 Task: Create New Vendor with Vendor Name: ABC Imaging - Washington, Billing Address Line1: 20 Ramblewood Ave., Billing Address Line2: Sacramento, Billing Address Line3: NY 10977
Action: Mouse moved to (145, 26)
Screenshot: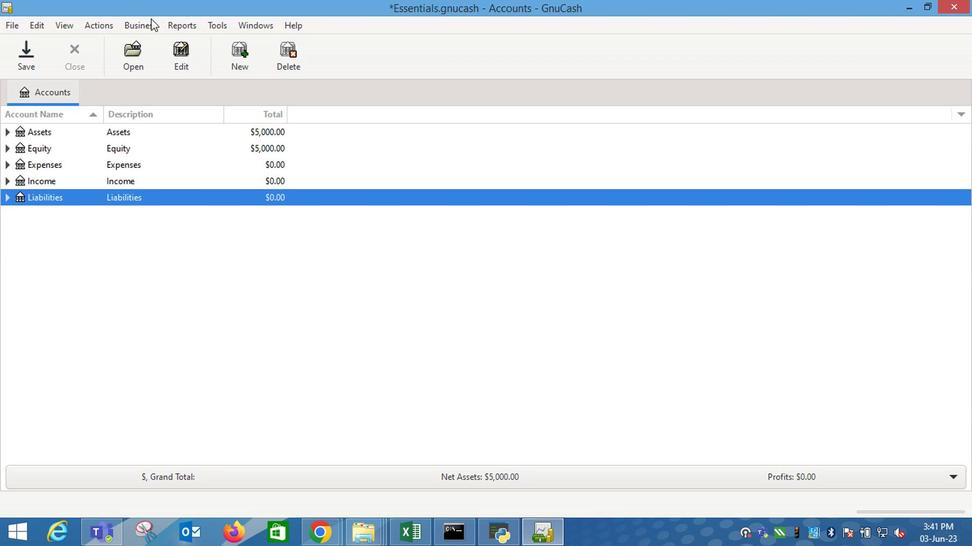 
Action: Mouse pressed left at (145, 26)
Screenshot: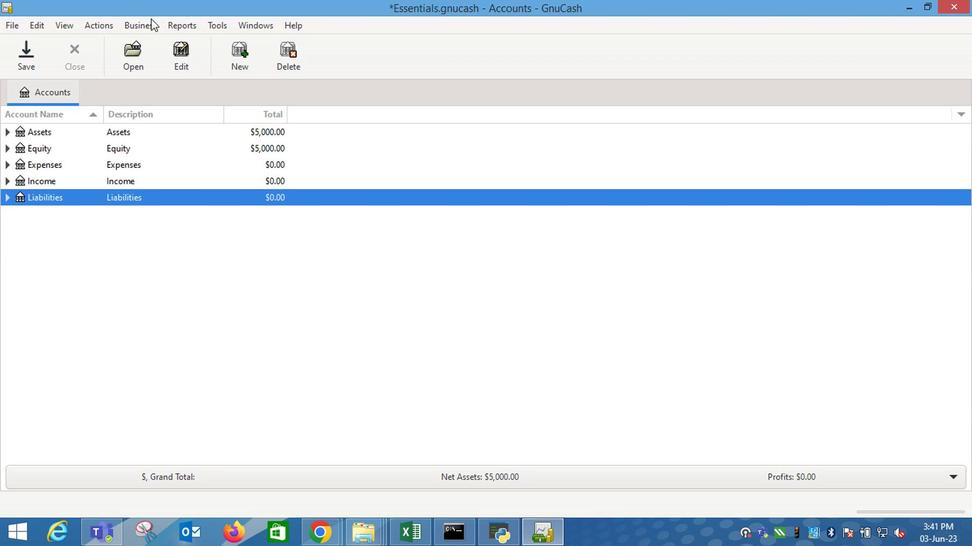 
Action: Mouse moved to (296, 89)
Screenshot: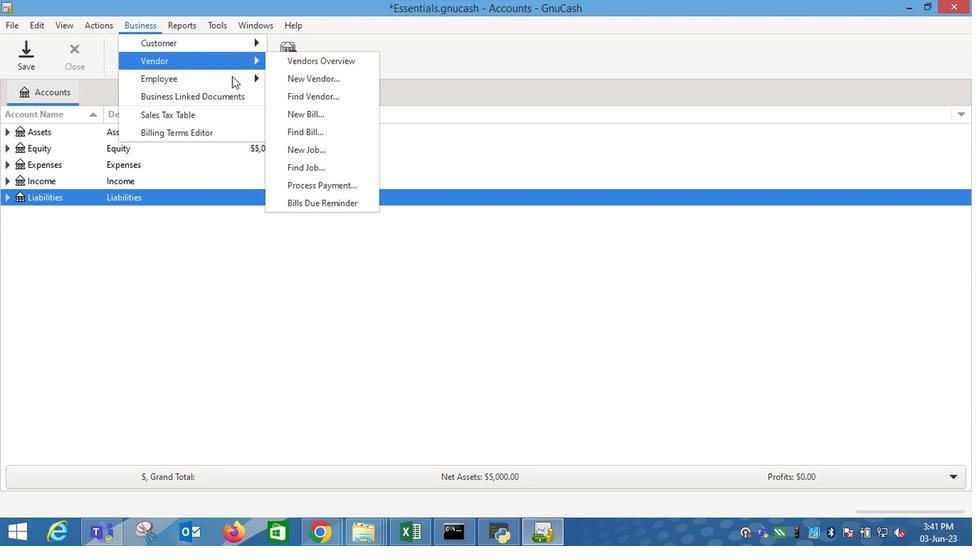 
Action: Mouse pressed left at (296, 89)
Screenshot: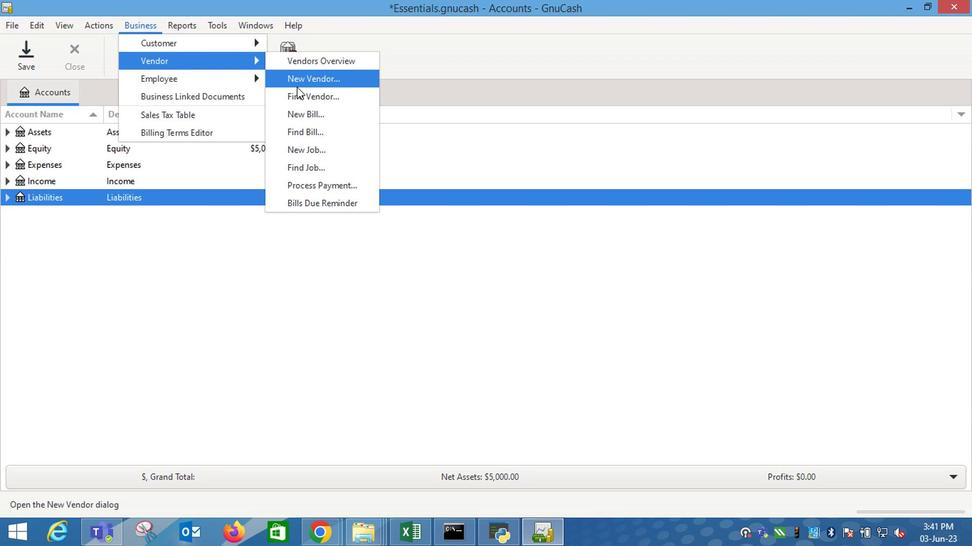
Action: Mouse moved to (745, 212)
Screenshot: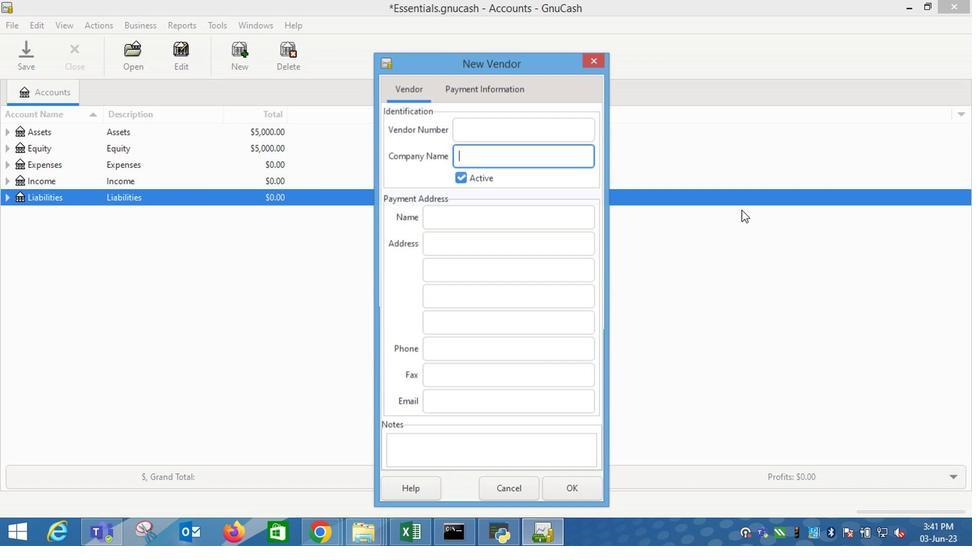 
Action: Key pressed <Key.shift_r>ABC<Key.space><Key.shift_r>Imaging<Key.space><Key.shift_r>Wa<Key.backspace><Key.backspace>-<Key.space><Key.shift_r>Washington<Key.tab><Key.tab><Key.tab>20<Key.space><Key.shift_r>Ramblewood<Key.space><Key.shift_r>Ave.<Key.tab><Key.shift_r>Sacramento<Key.tab><Key.shift_r>NY<Key.space>10977
Screenshot: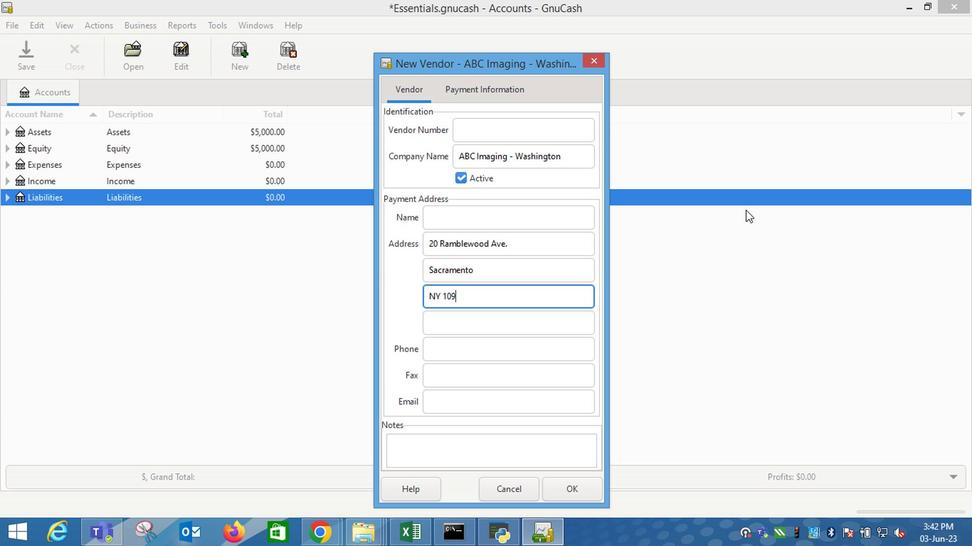 
Action: Mouse moved to (480, 96)
Screenshot: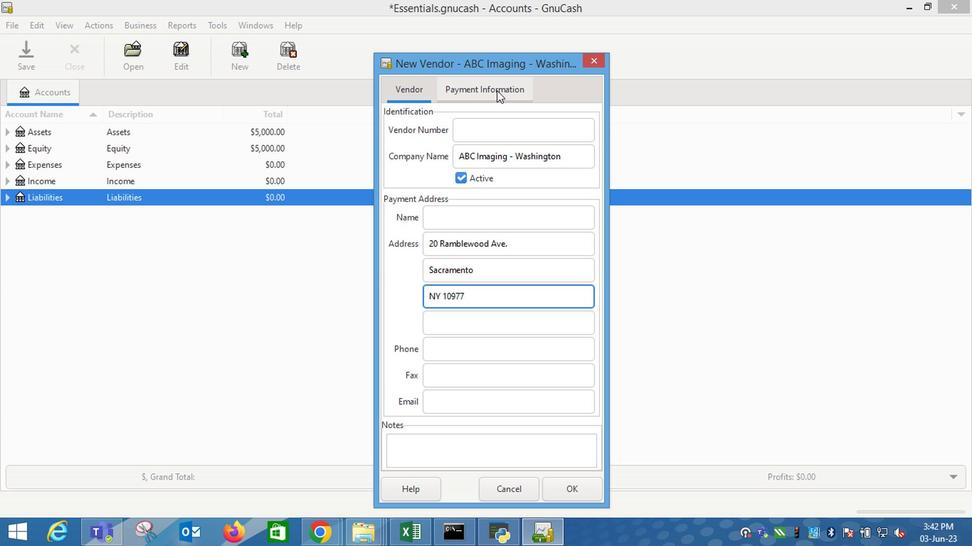 
Action: Mouse pressed left at (480, 96)
Screenshot: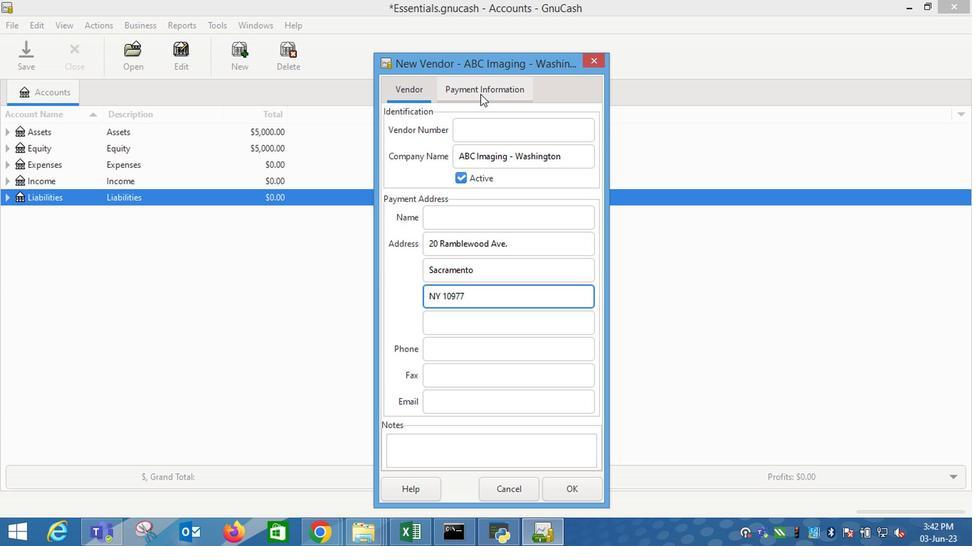 
Action: Mouse moved to (582, 488)
Screenshot: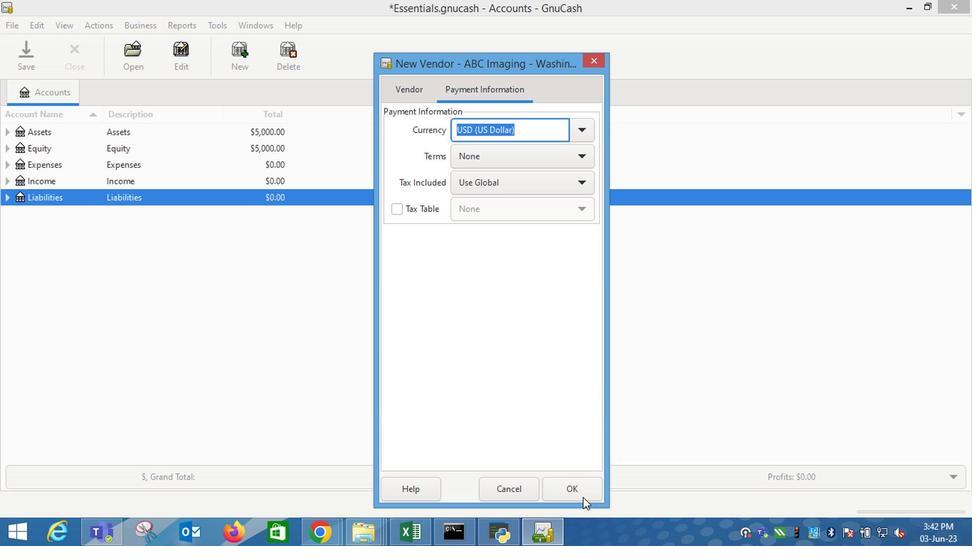 
Action: Mouse pressed left at (582, 488)
Screenshot: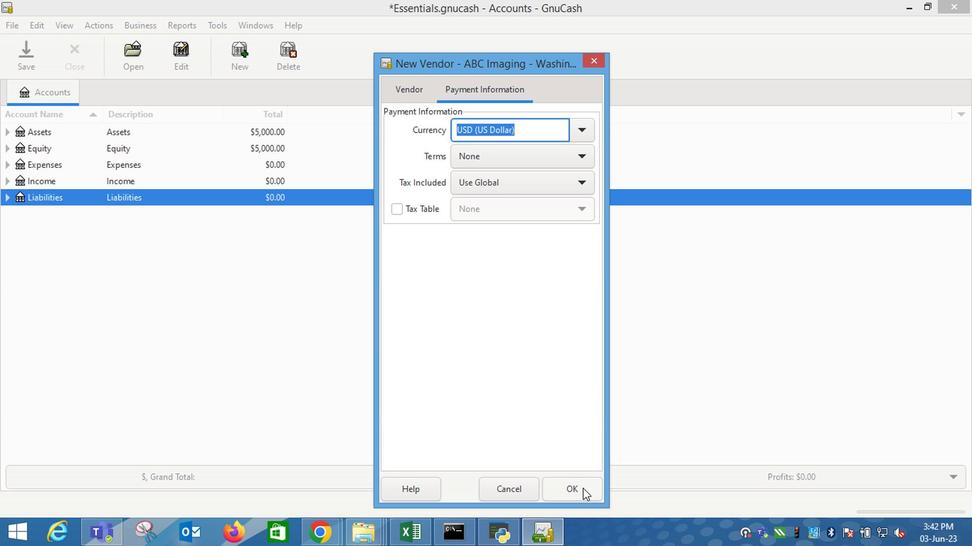 
